 Task: Use the formula "RANK.EQ" in spreadsheet "Project portfolio".
Action: Mouse moved to (142, 104)
Screenshot: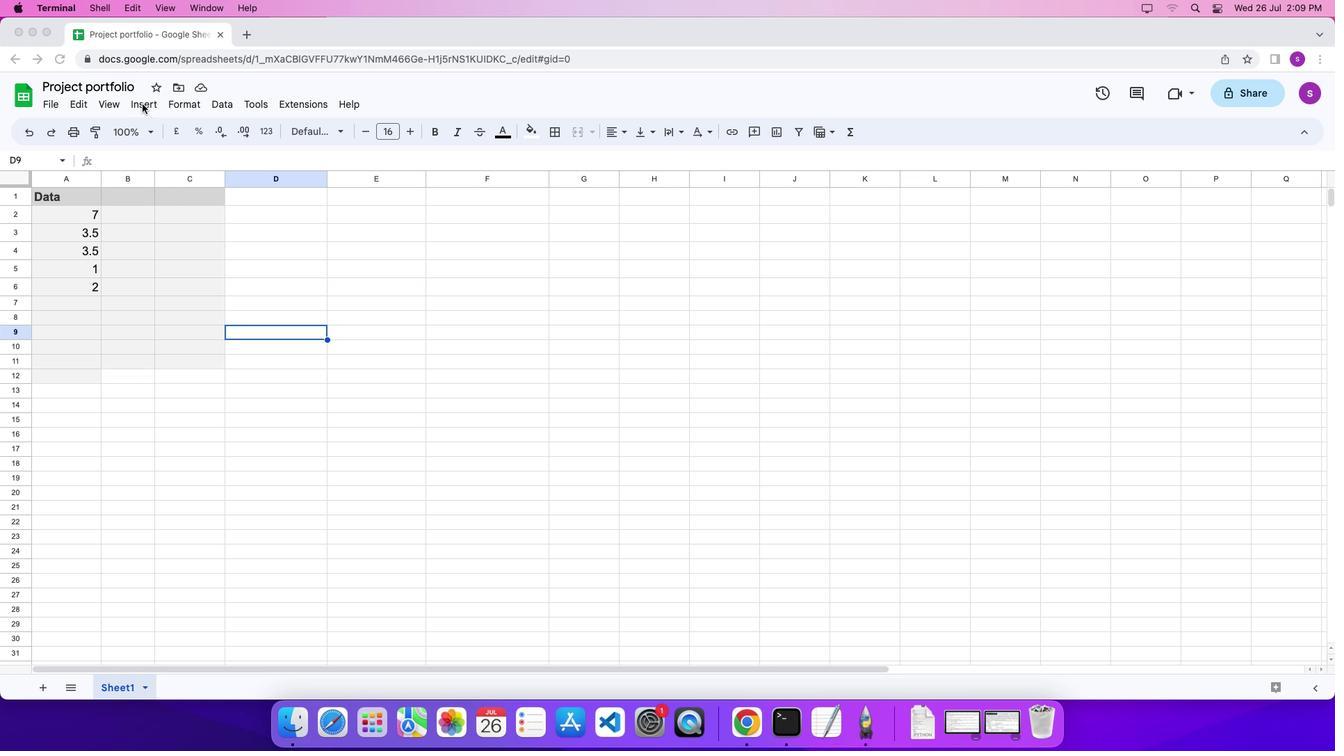 
Action: Mouse pressed left at (142, 104)
Screenshot: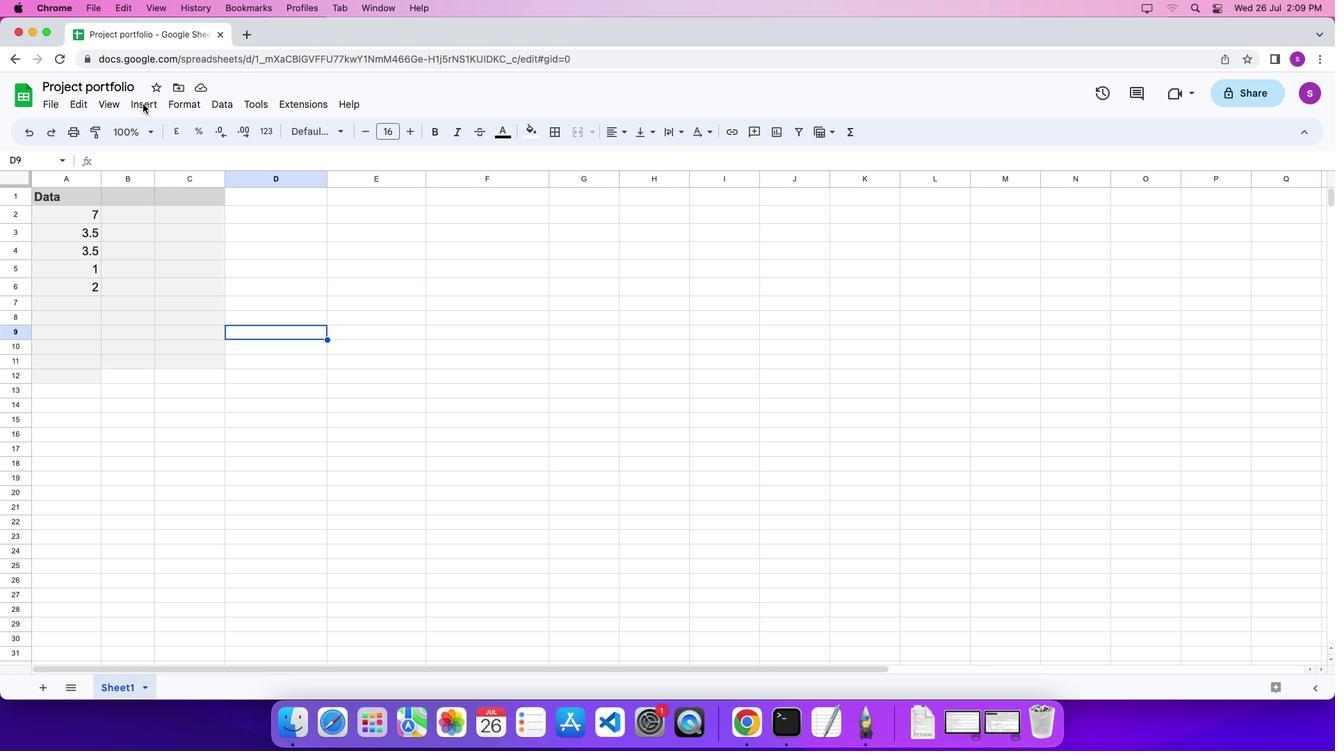 
Action: Mouse moved to (146, 104)
Screenshot: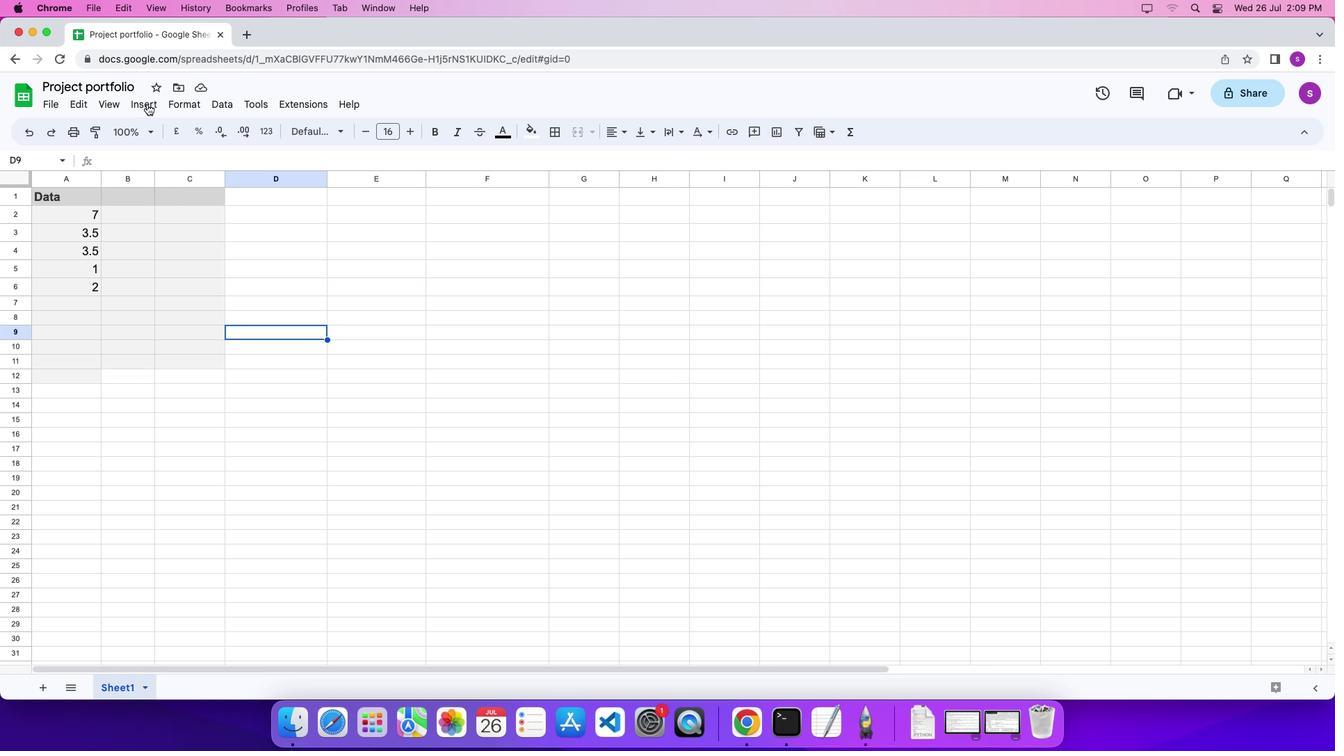 
Action: Mouse pressed left at (146, 104)
Screenshot: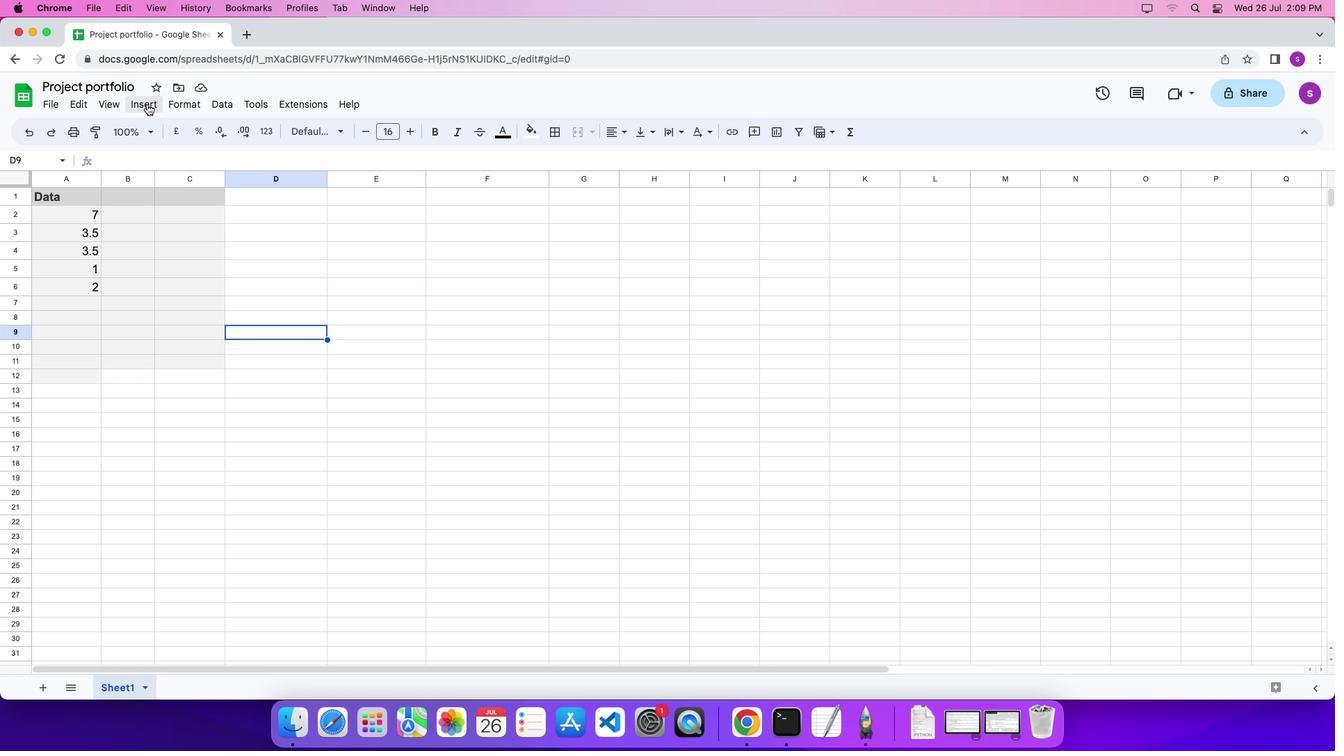 
Action: Mouse moved to (551, 533)
Screenshot: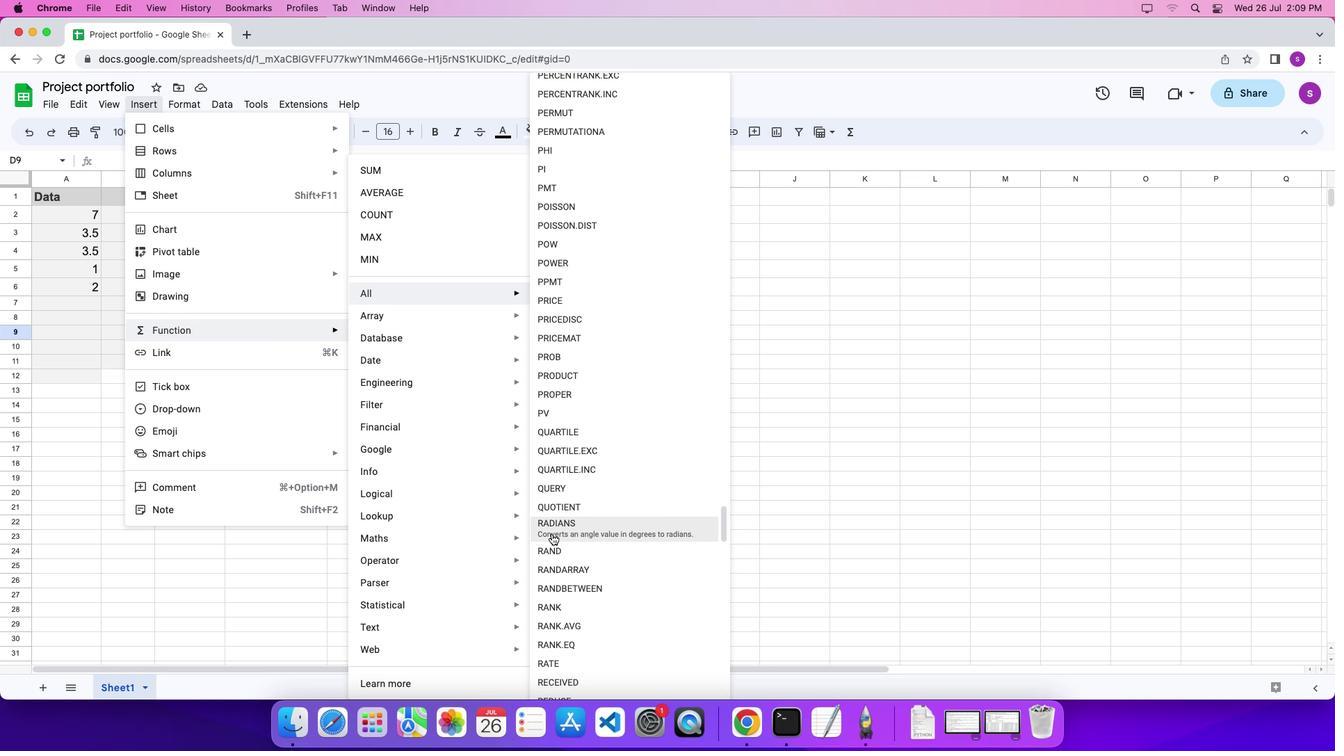 
Action: Mouse scrolled (551, 533) with delta (0, 0)
Screenshot: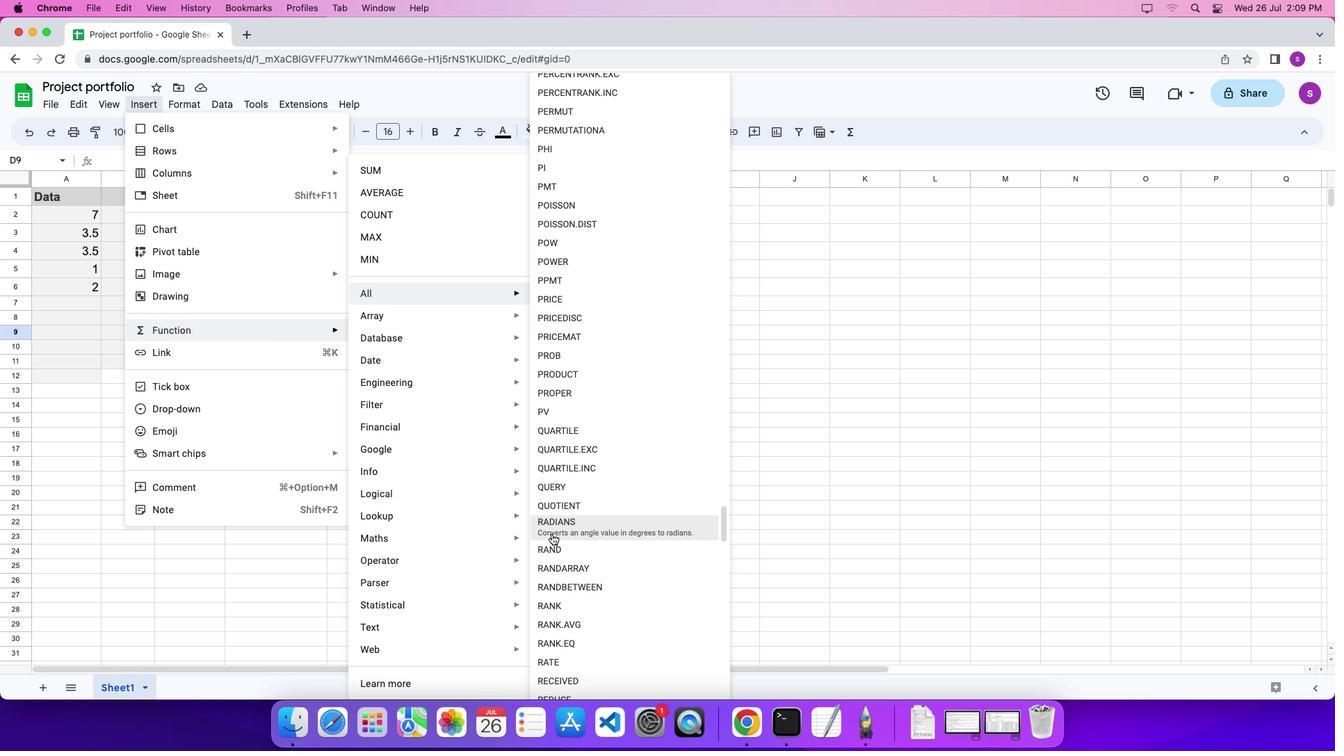 
Action: Mouse scrolled (551, 533) with delta (0, 0)
Screenshot: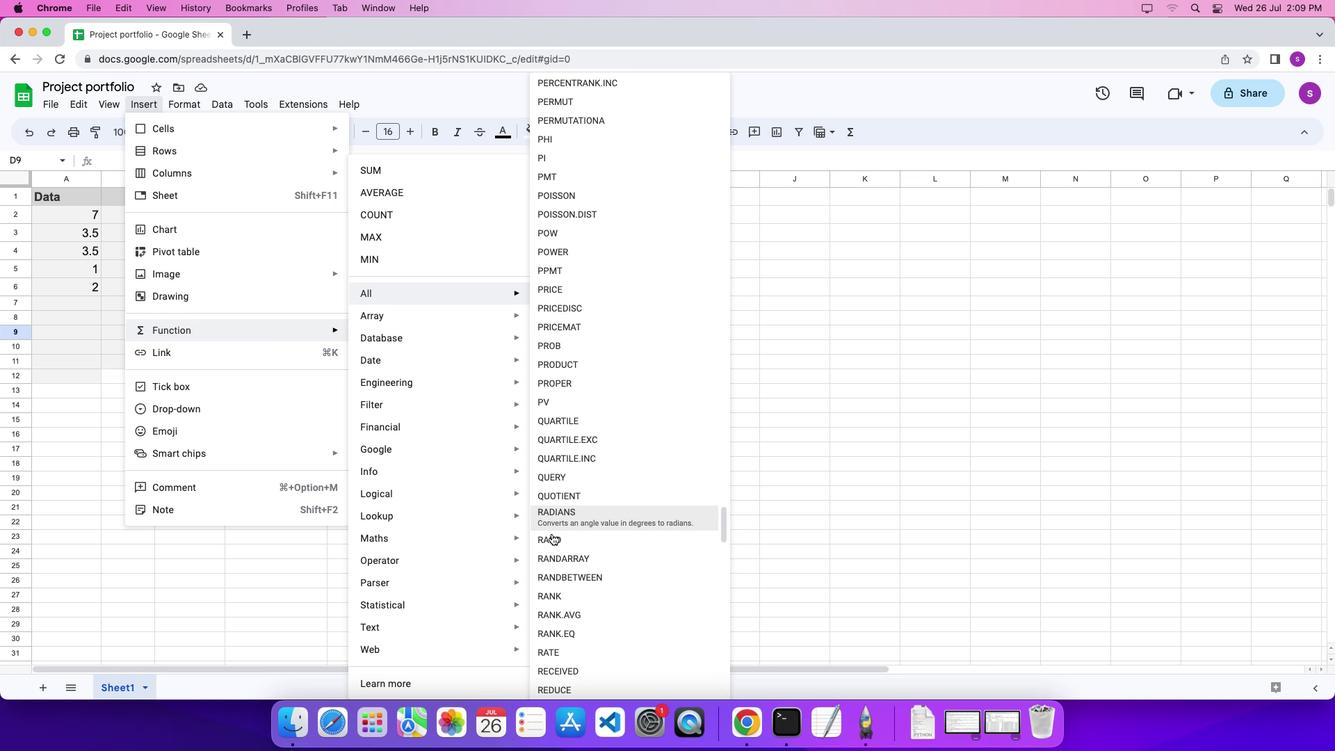 
Action: Mouse scrolled (551, 533) with delta (0, 0)
Screenshot: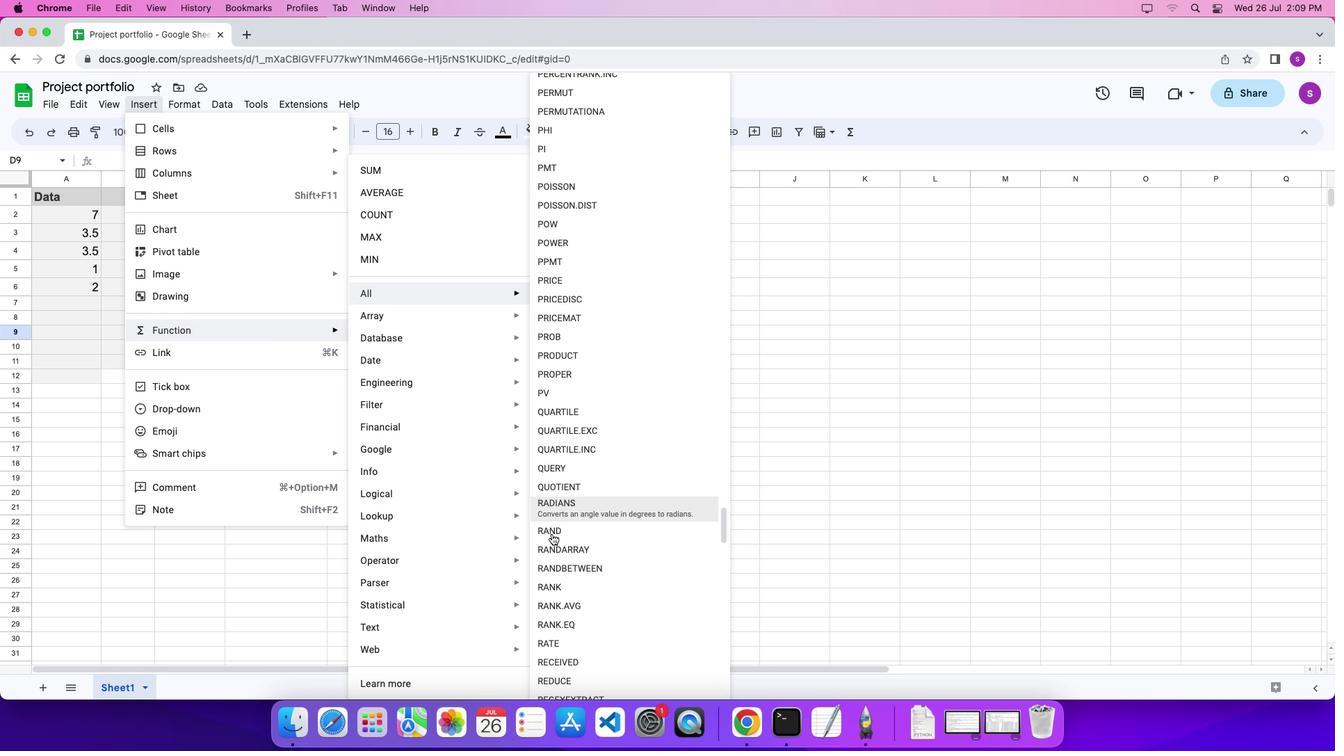 
Action: Mouse moved to (569, 624)
Screenshot: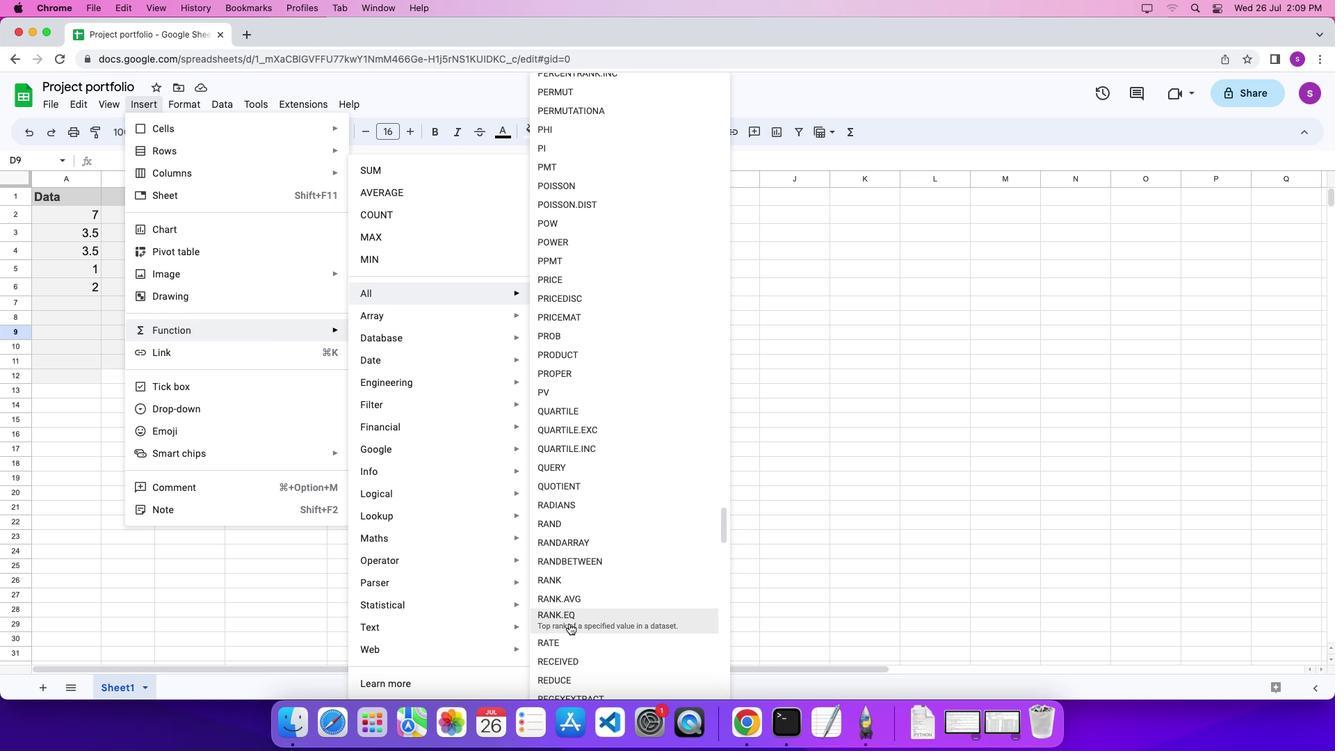 
Action: Mouse pressed left at (569, 624)
Screenshot: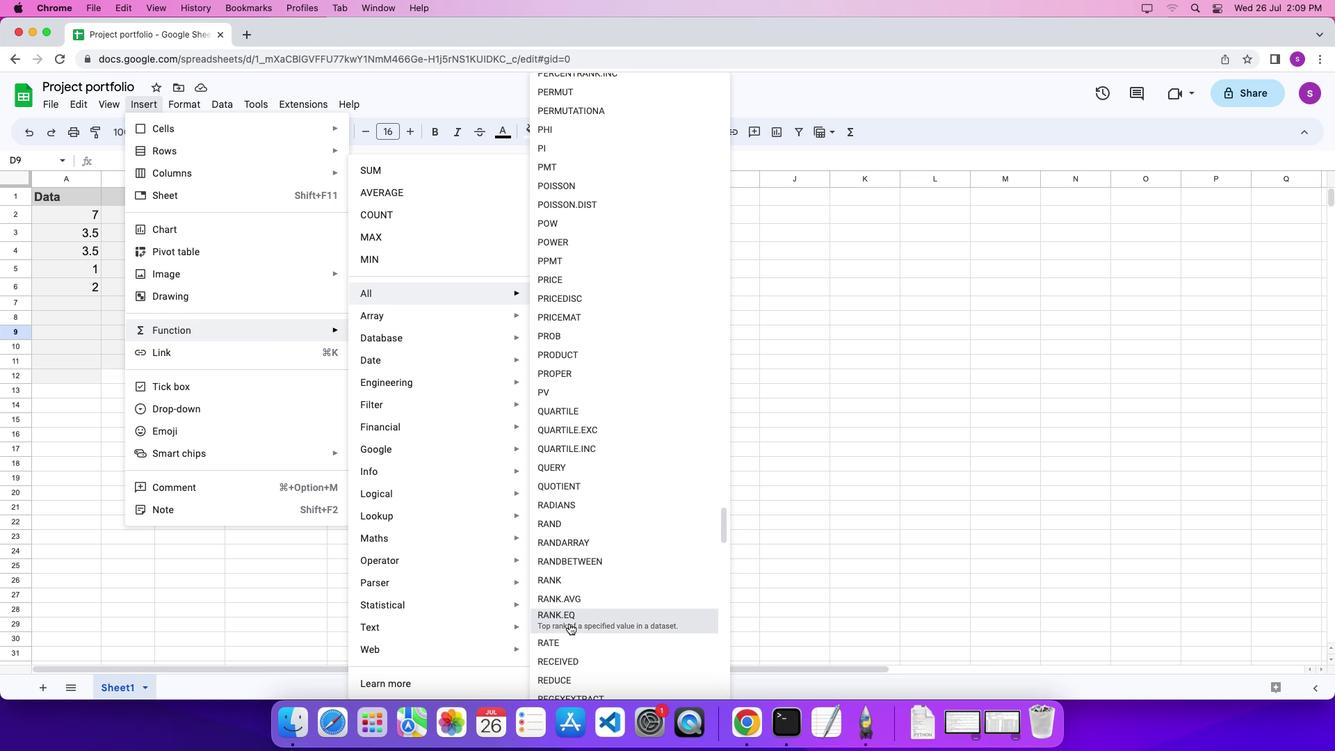 
Action: Mouse moved to (72, 234)
Screenshot: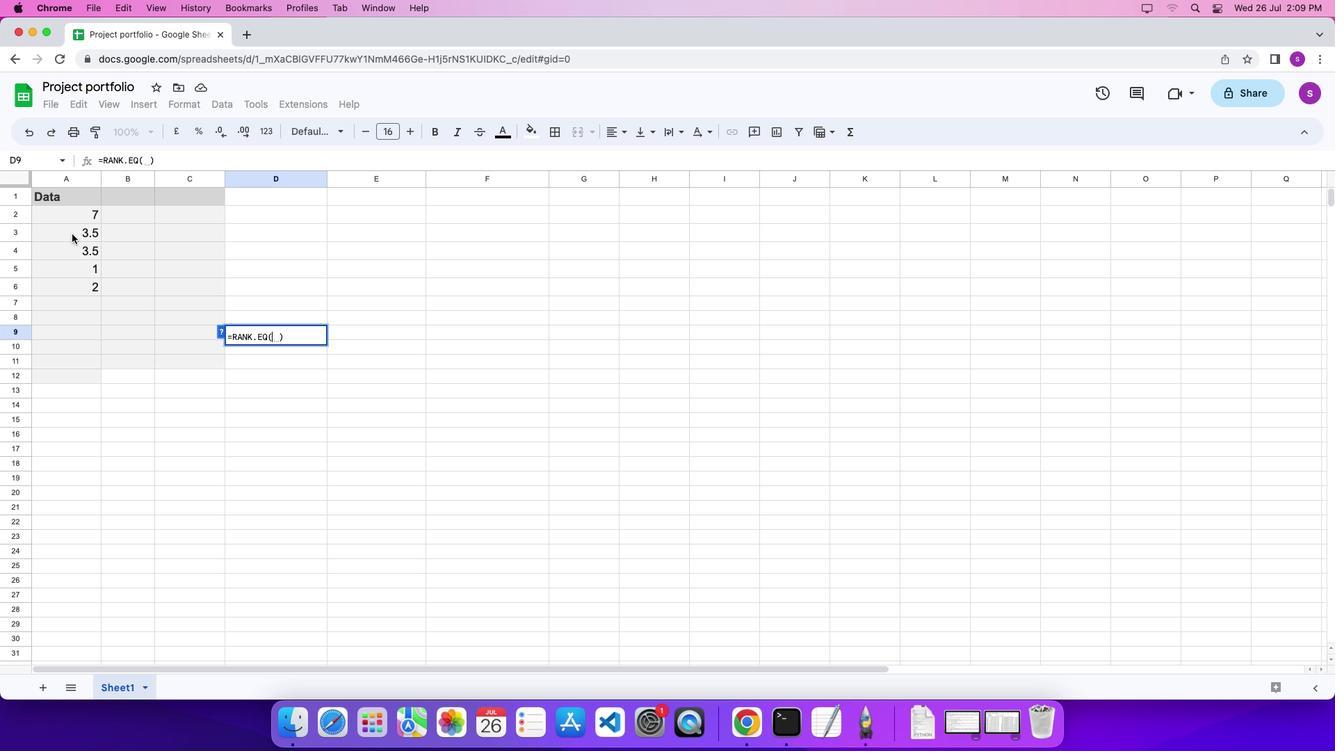 
Action: Mouse pressed left at (72, 234)
Screenshot: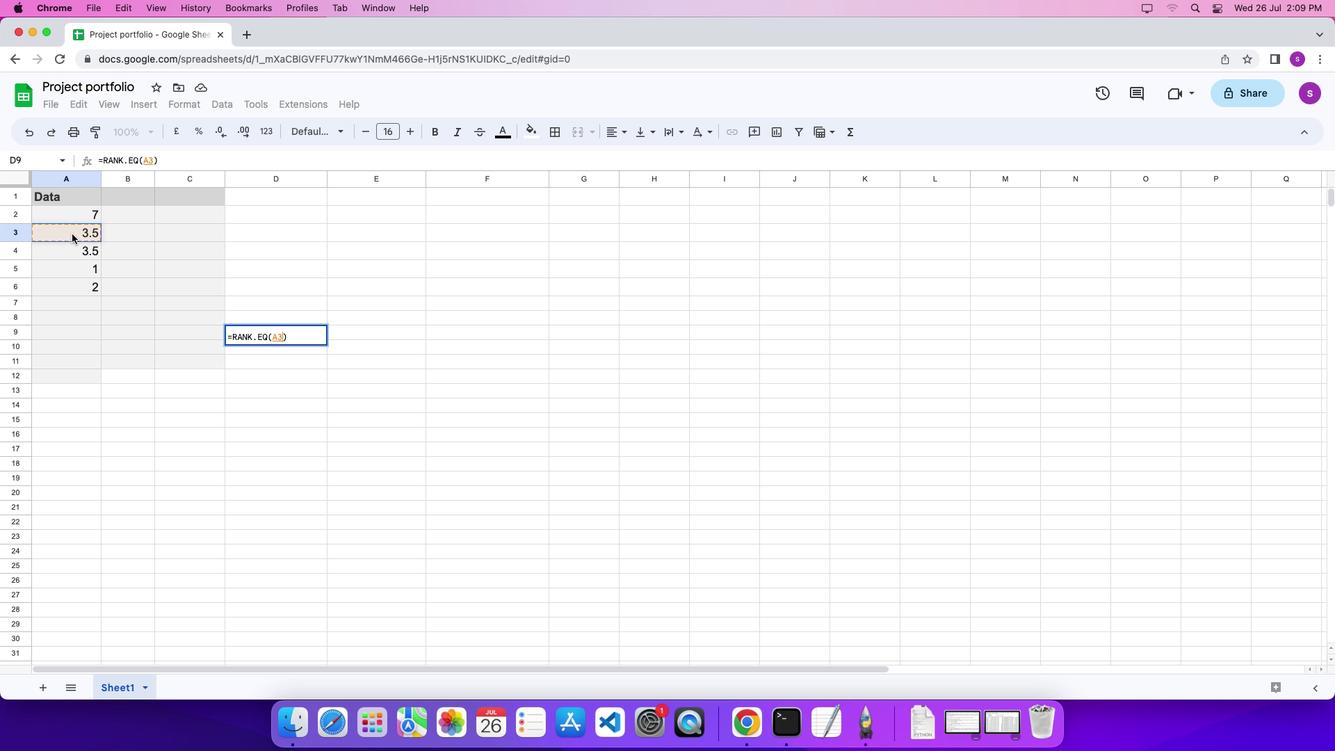 
Action: Mouse moved to (72, 233)
Screenshot: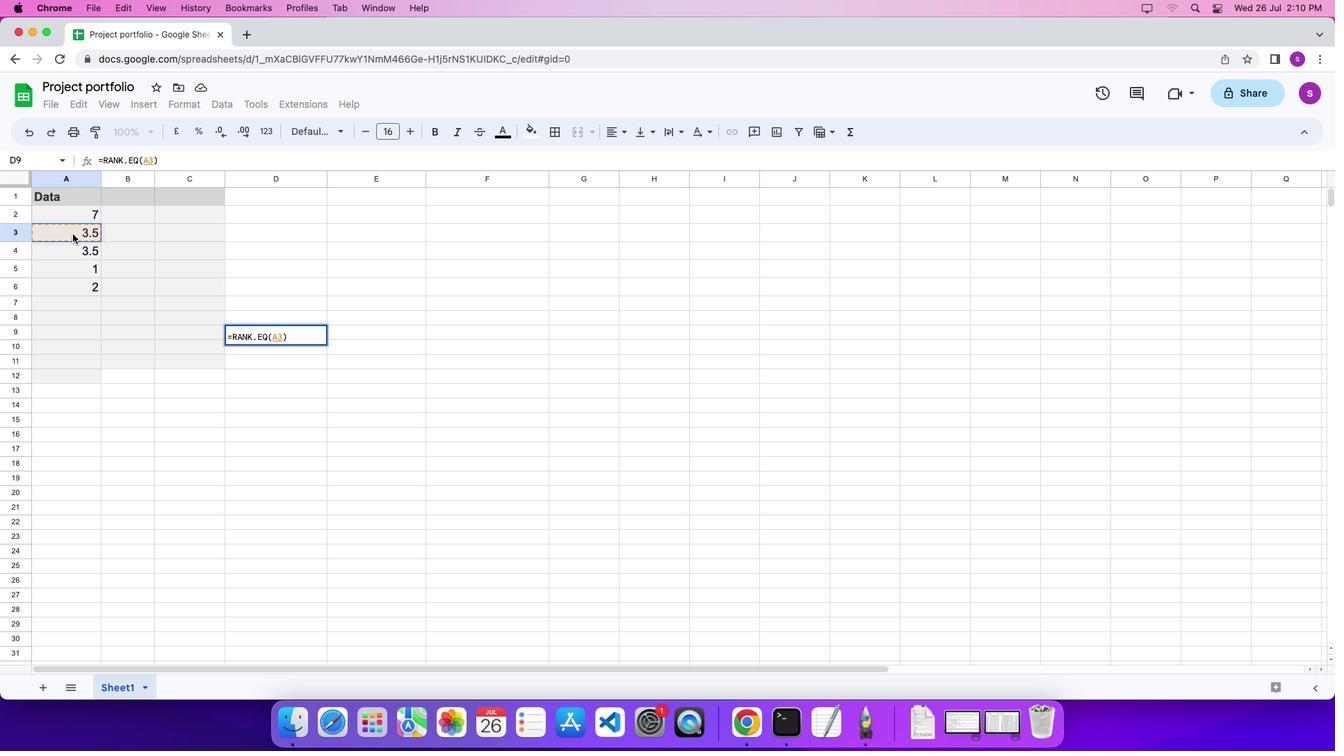 
Action: Key pressed ','
Screenshot: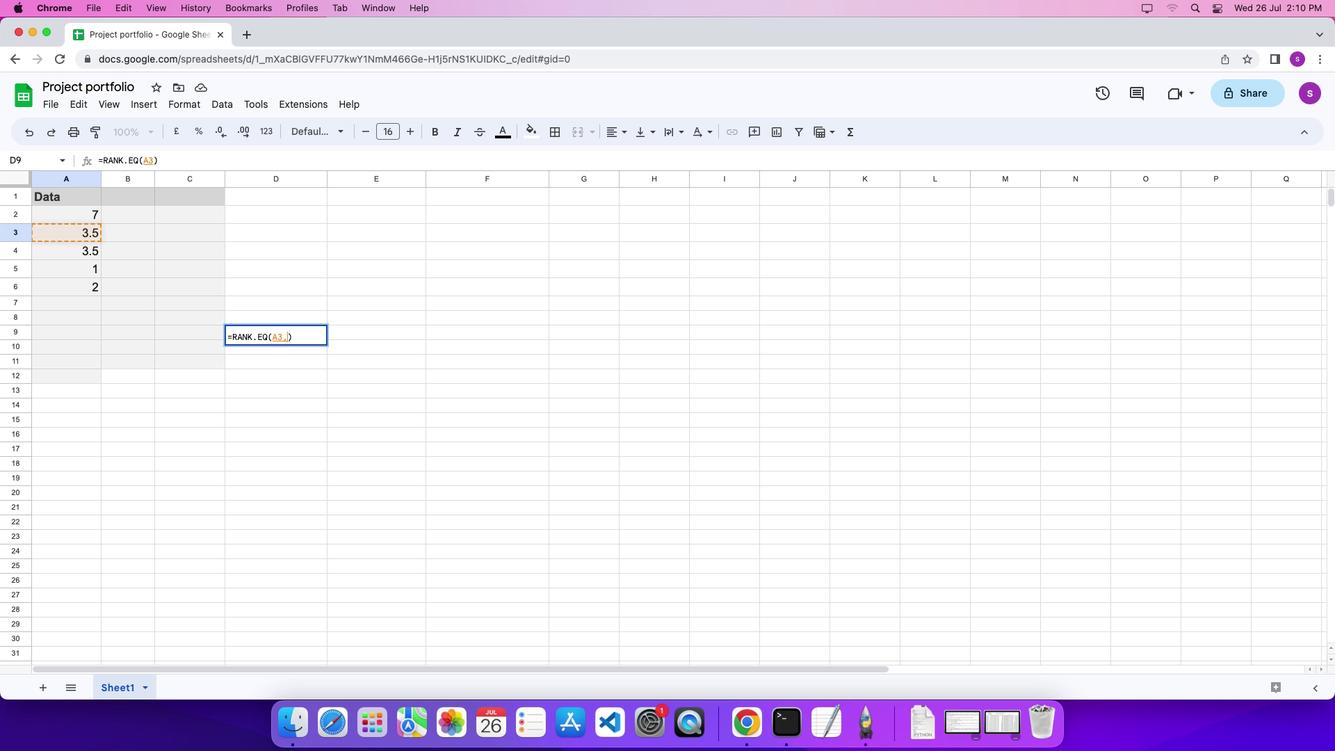 
Action: Mouse moved to (80, 214)
Screenshot: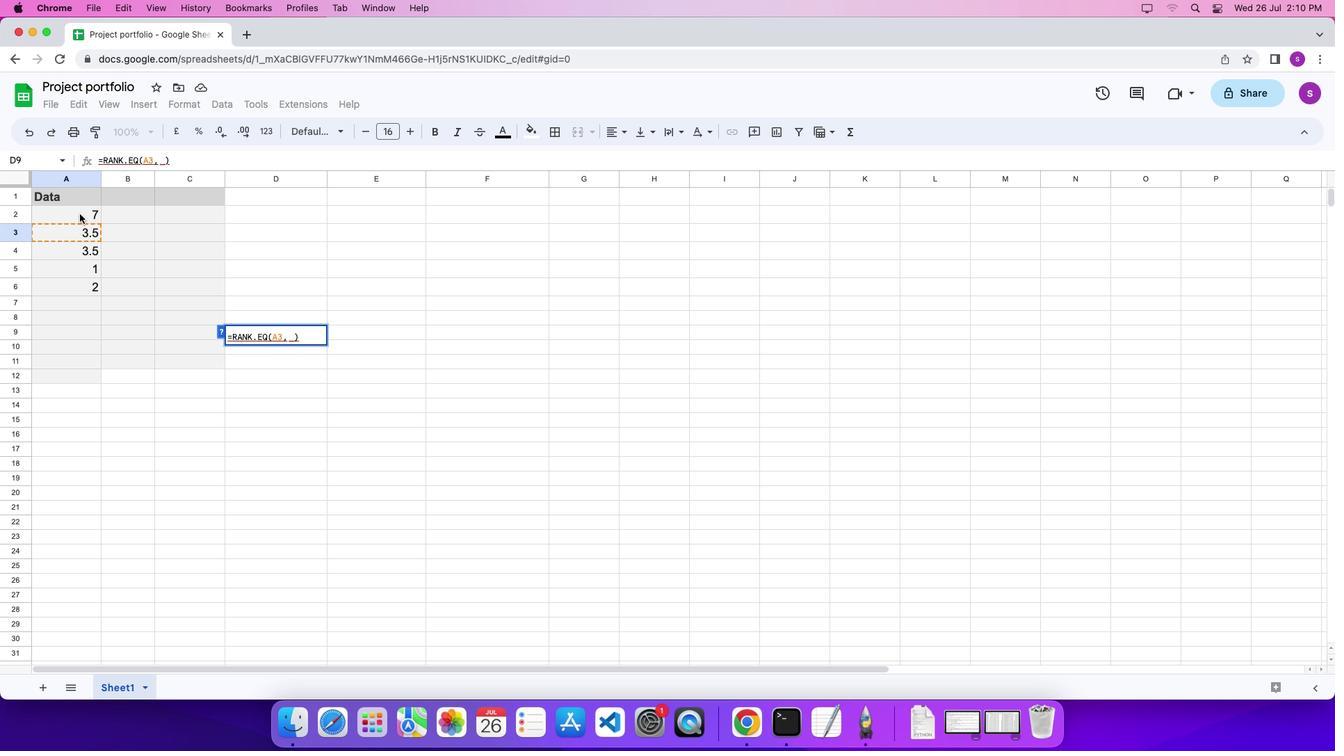 
Action: Mouse pressed left at (80, 214)
Screenshot: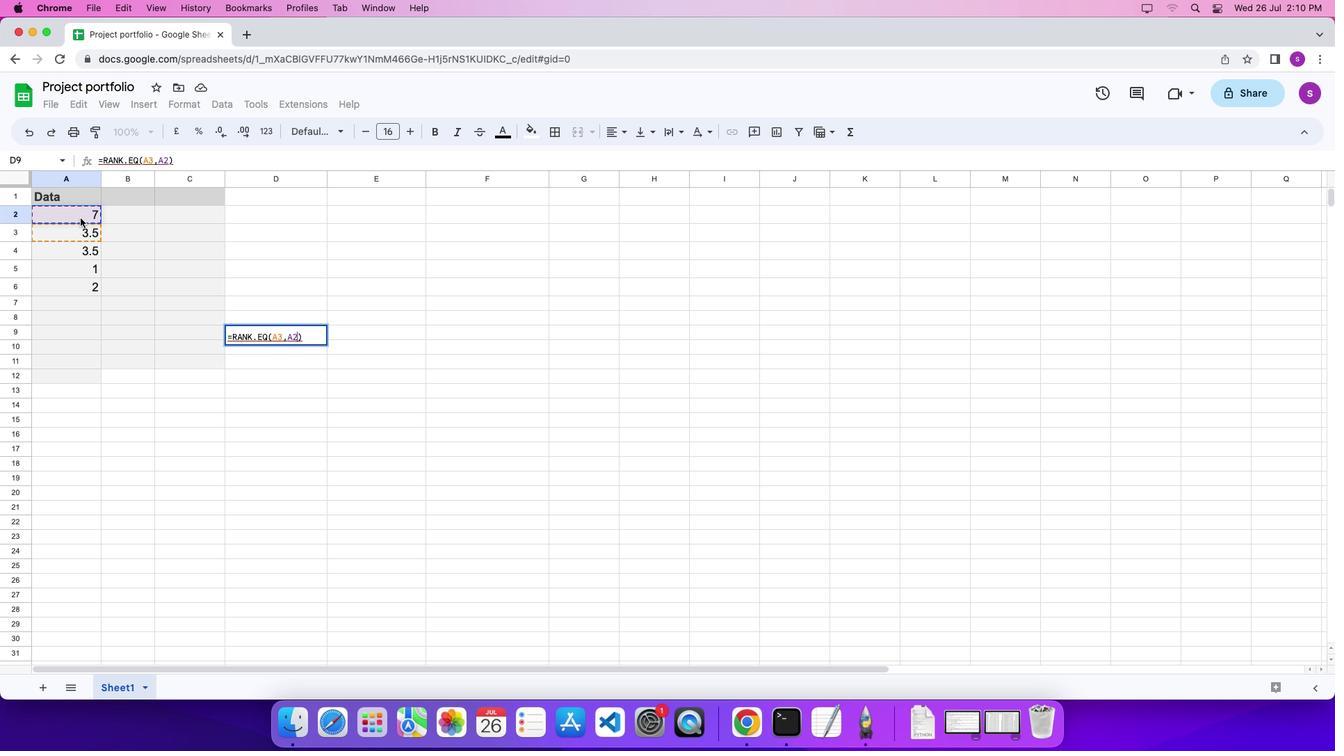 
Action: Mouse moved to (83, 286)
Screenshot: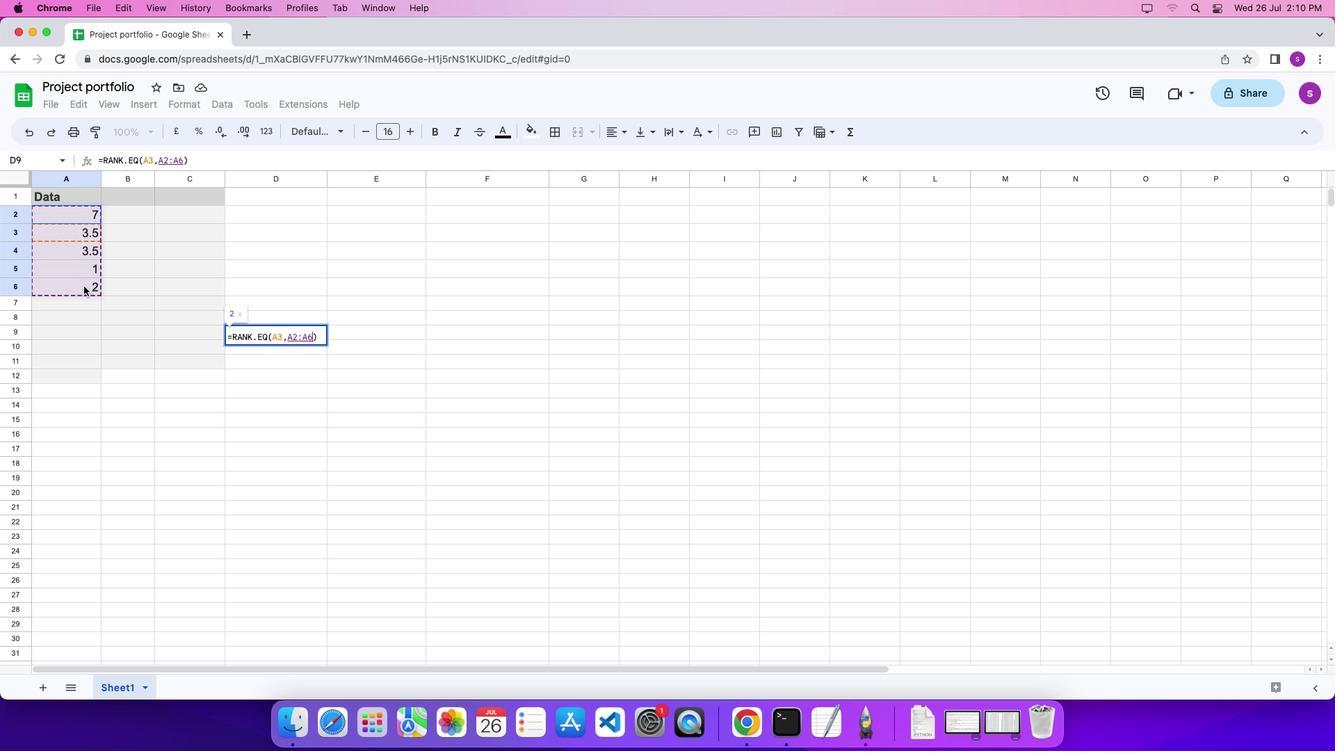 
Action: Key pressed ',''1''\x03'
Screenshot: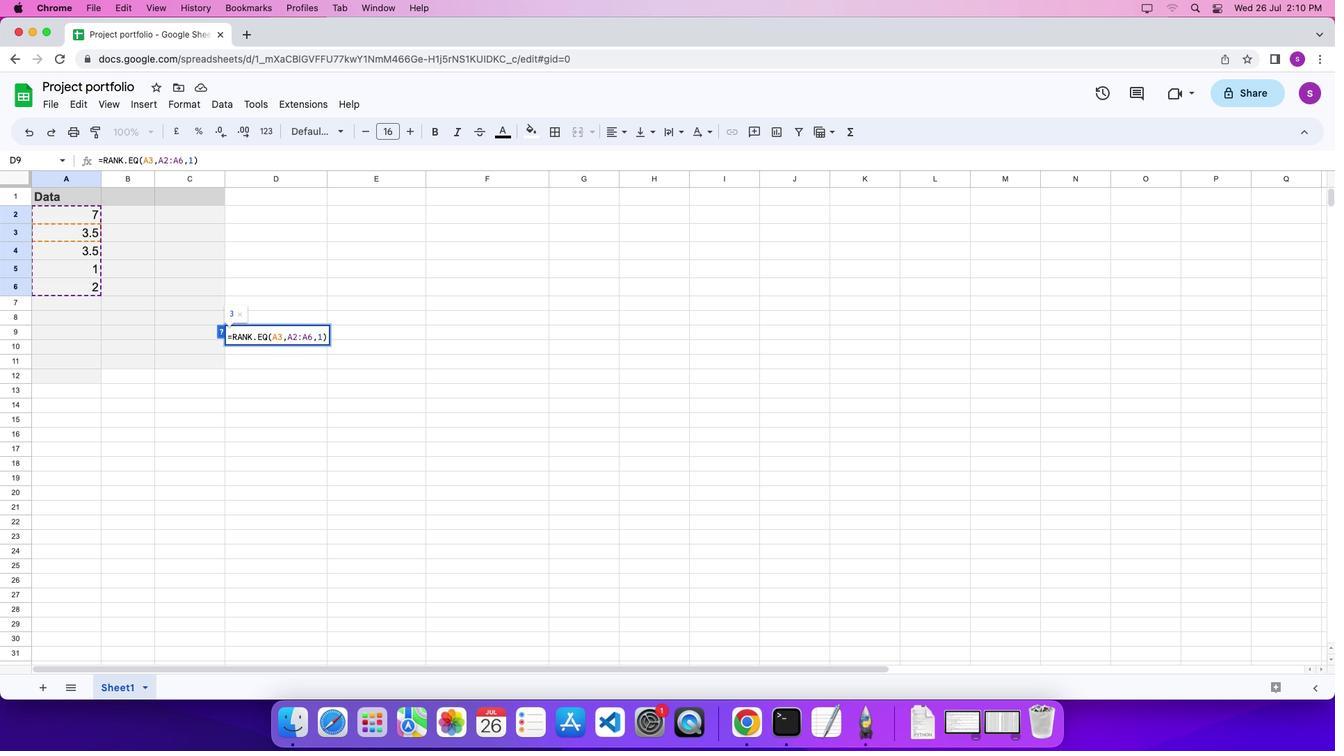 
